 Task: Apply the font style Heading 3.
Action: Mouse moved to (463, 232)
Screenshot: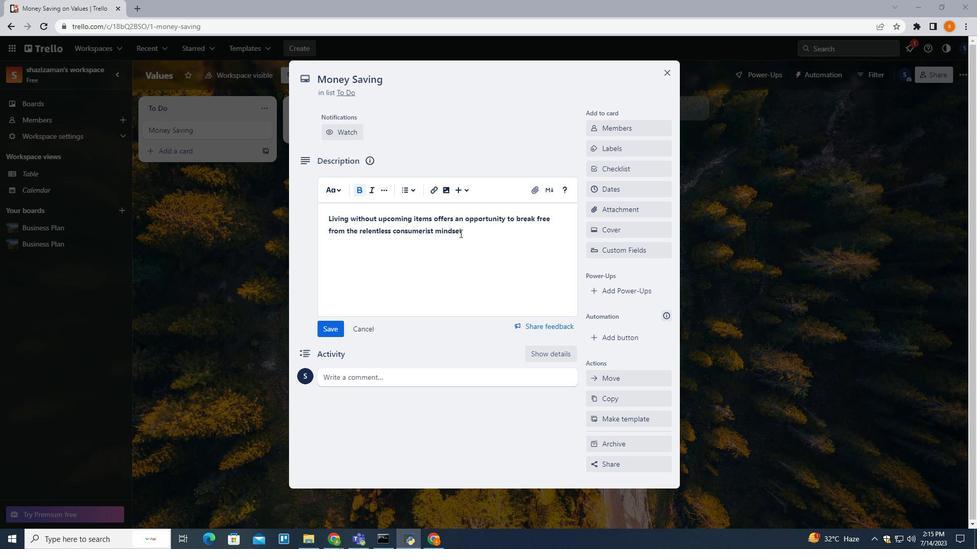 
Action: Mouse pressed left at (463, 232)
Screenshot: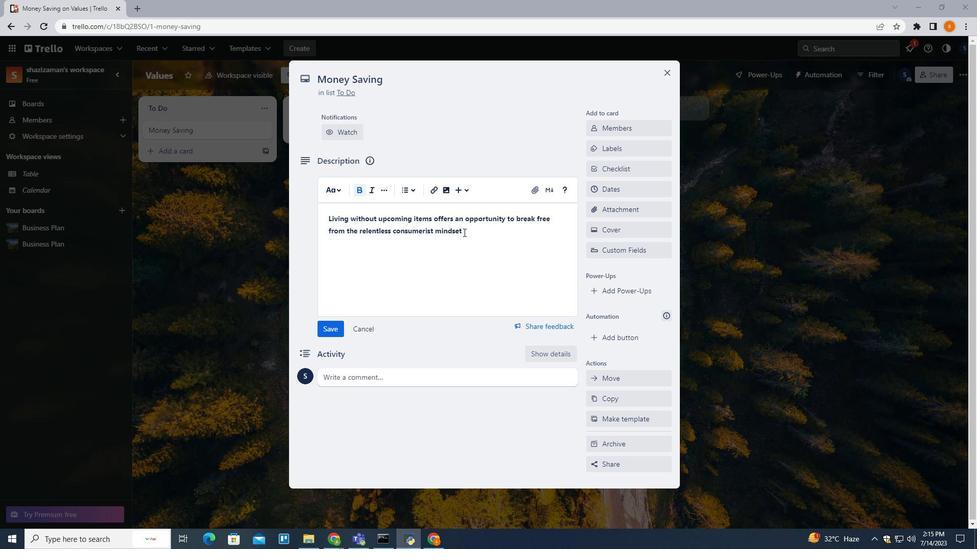 
Action: Mouse moved to (338, 189)
Screenshot: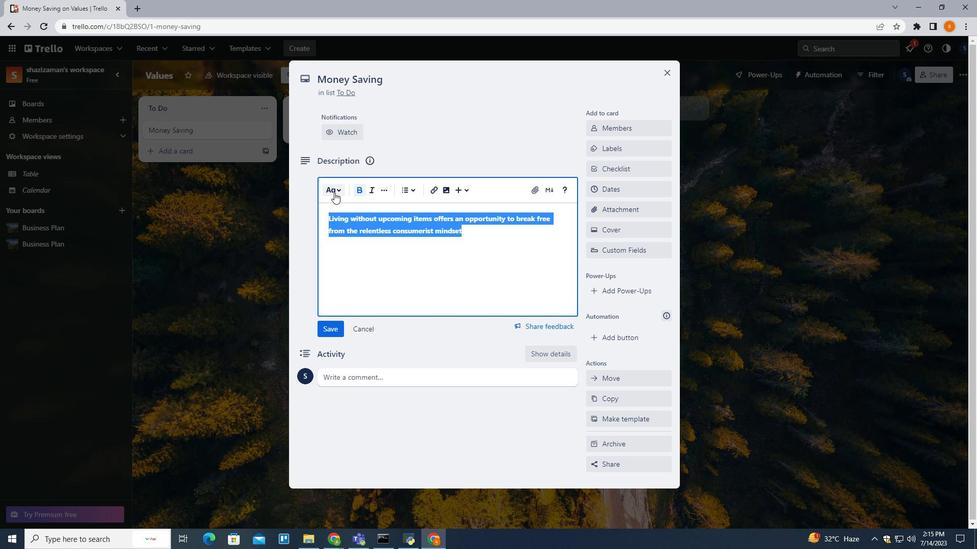 
Action: Mouse pressed left at (338, 189)
Screenshot: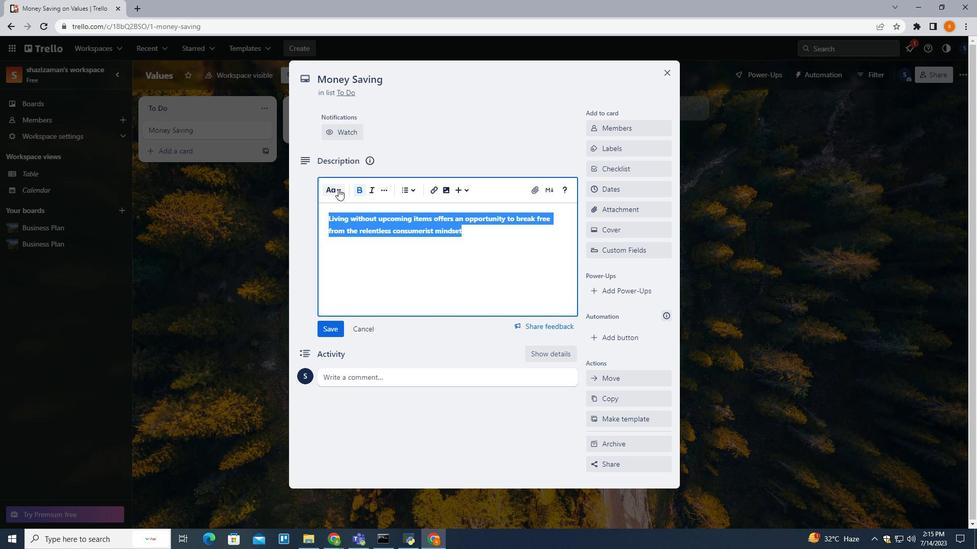 
Action: Mouse moved to (366, 268)
Screenshot: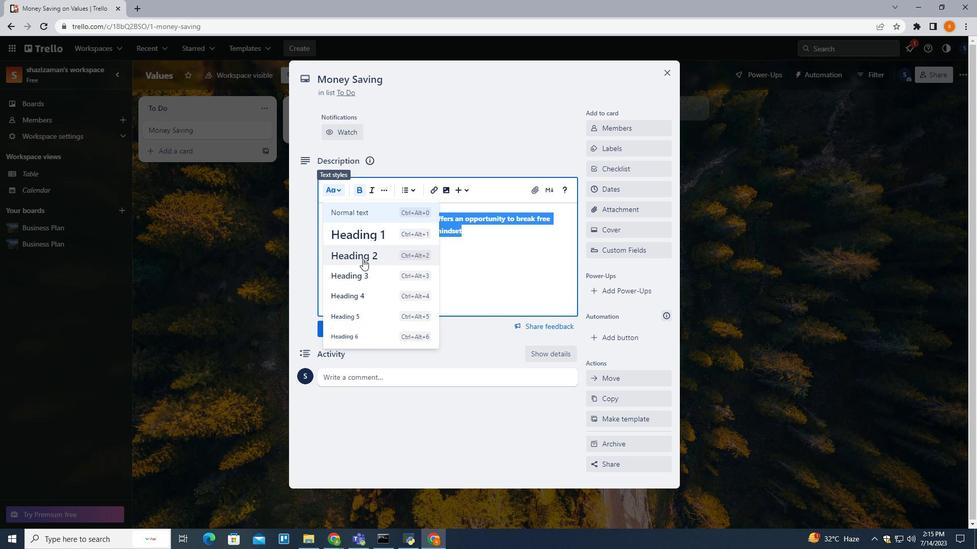 
Action: Mouse pressed left at (366, 268)
Screenshot: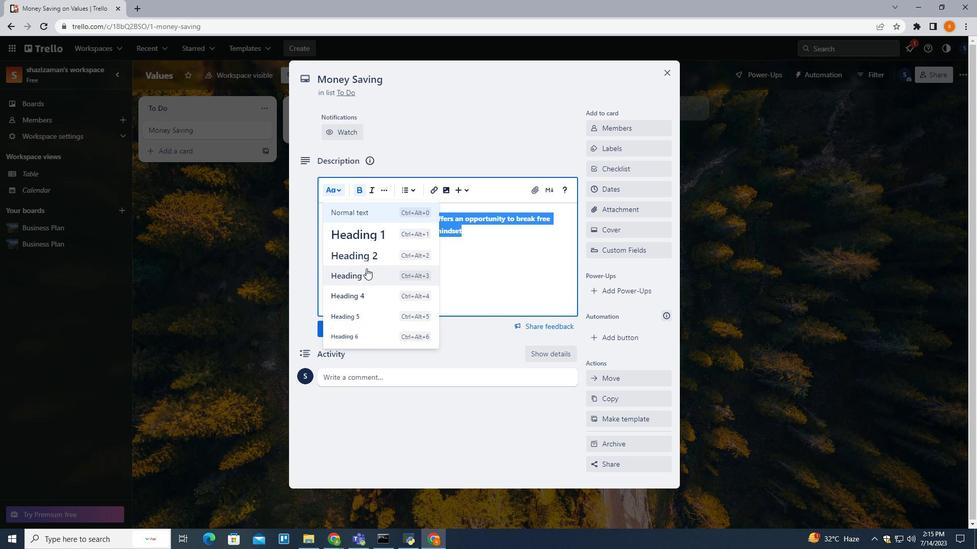 
Action: Mouse moved to (482, 267)
Screenshot: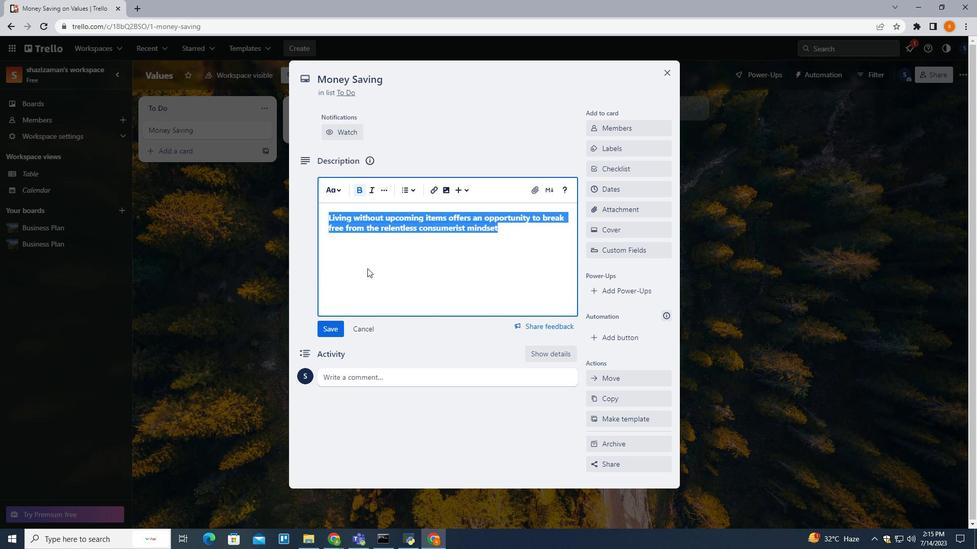 
Action: Mouse pressed left at (482, 267)
Screenshot: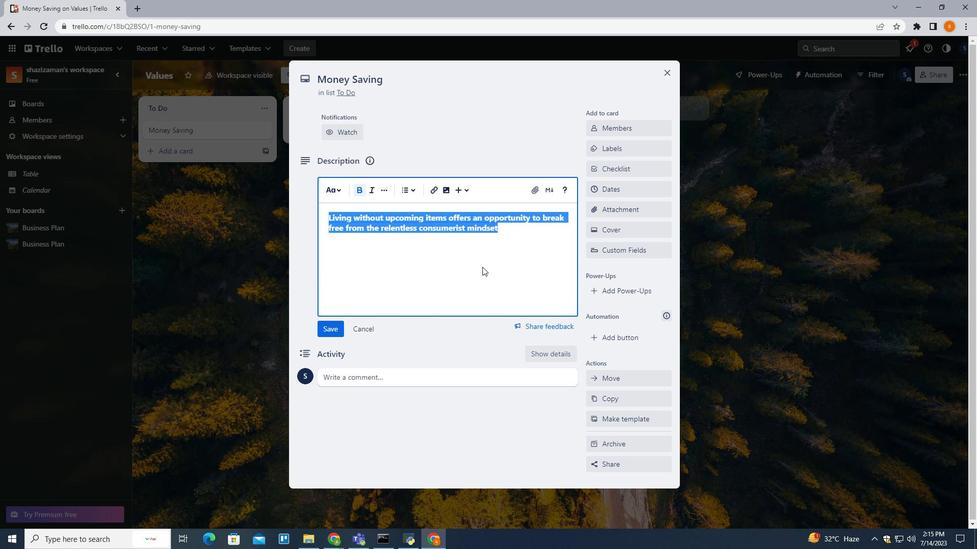 
Action: Mouse moved to (483, 266)
Screenshot: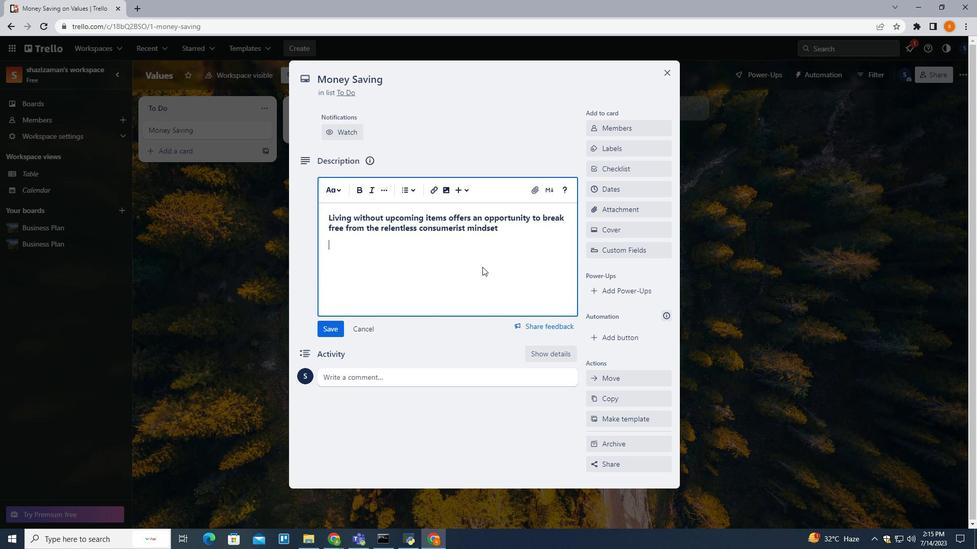 
